 Task: In Heading Arial with underline. Font size of heading  '18'Font style of data Calibri. Font size of data  9Alignment of headline & data Align center. Fill color in heading,  RedFont color of data Black Apply border in Data No BorderIn the sheet  Calculation Spreadsheetbook
Action: Mouse moved to (19, 109)
Screenshot: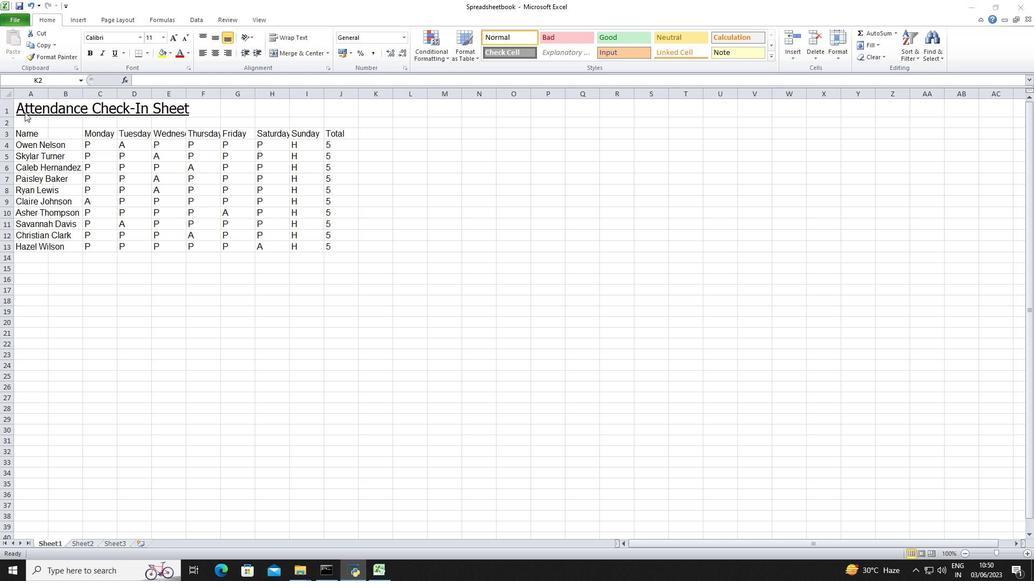 
Action: Mouse pressed left at (19, 109)
Screenshot: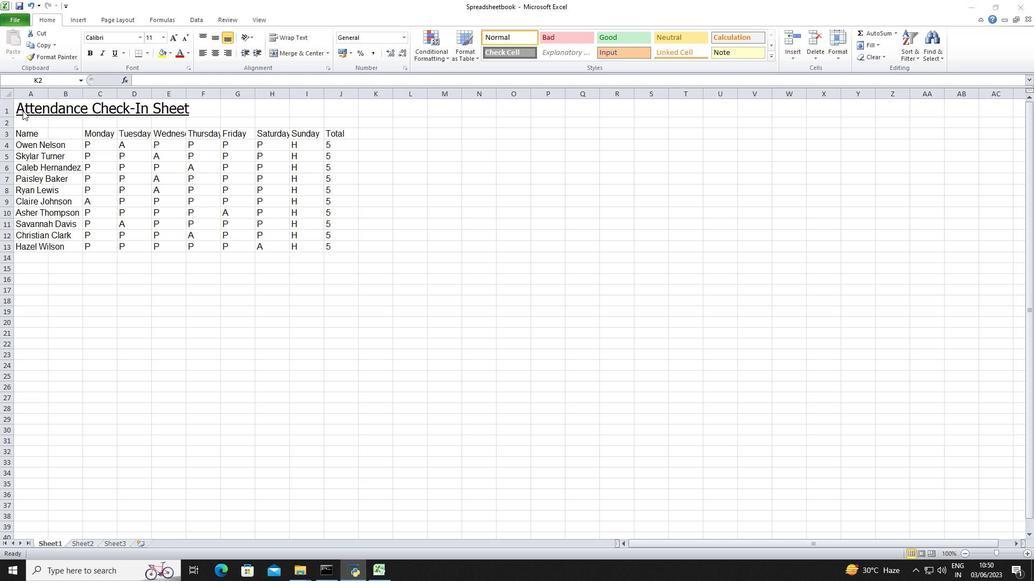 
Action: Mouse moved to (29, 106)
Screenshot: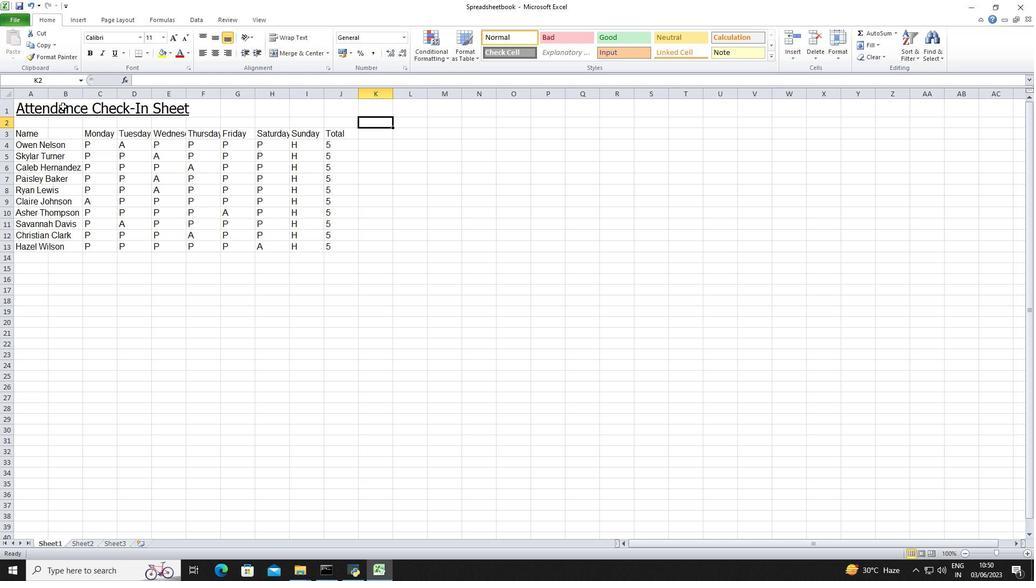 
Action: Mouse pressed left at (29, 106)
Screenshot: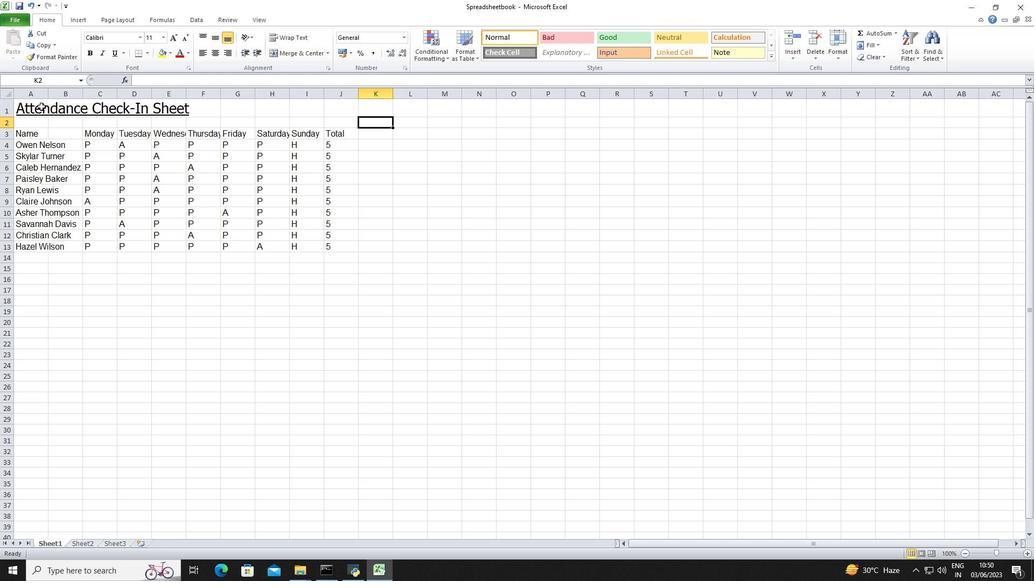 
Action: Mouse moved to (117, 37)
Screenshot: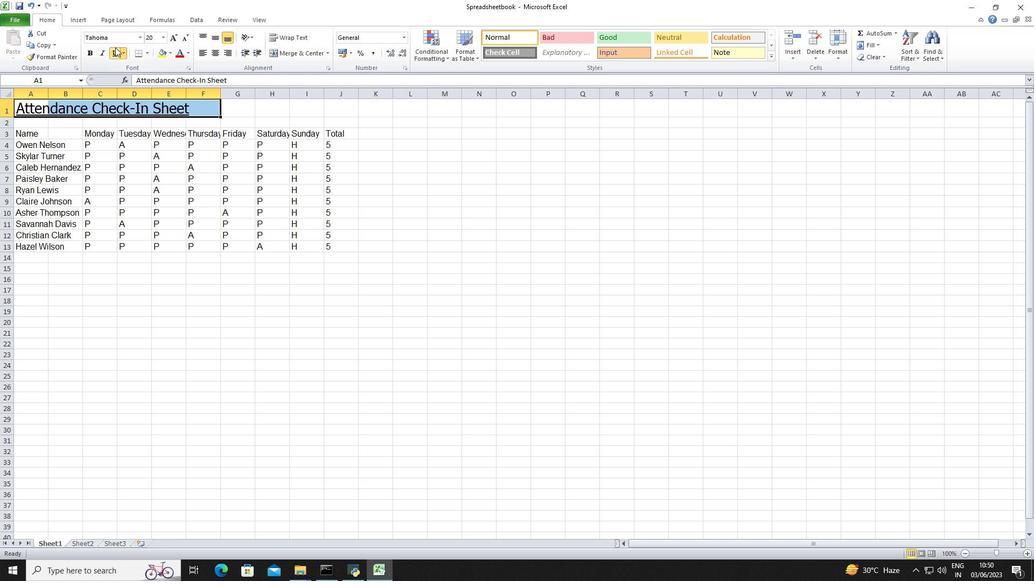 
Action: Mouse pressed left at (117, 37)
Screenshot: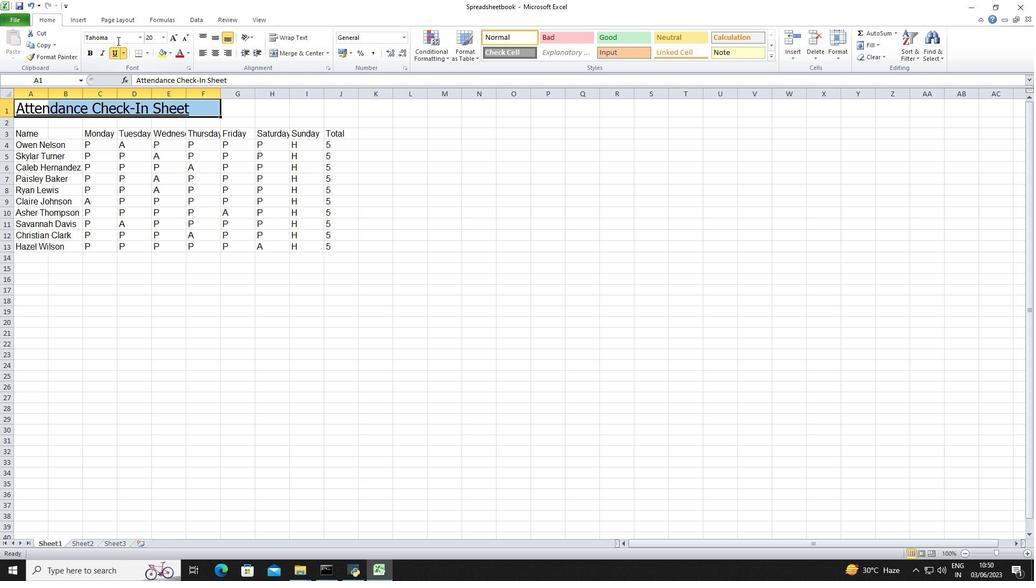 
Action: Key pressed <Key.shift>Arial
Screenshot: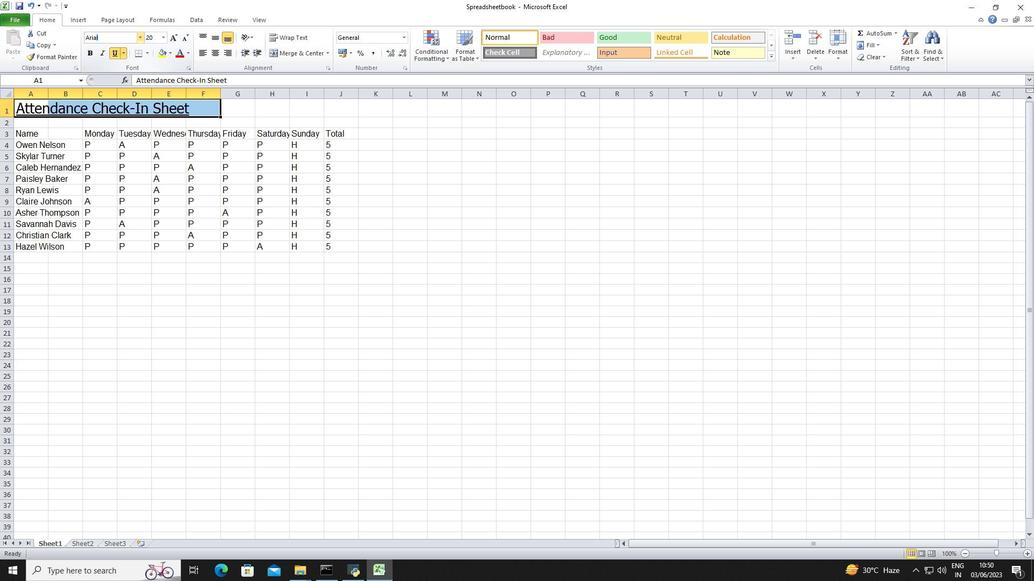 
Action: Mouse moved to (115, 54)
Screenshot: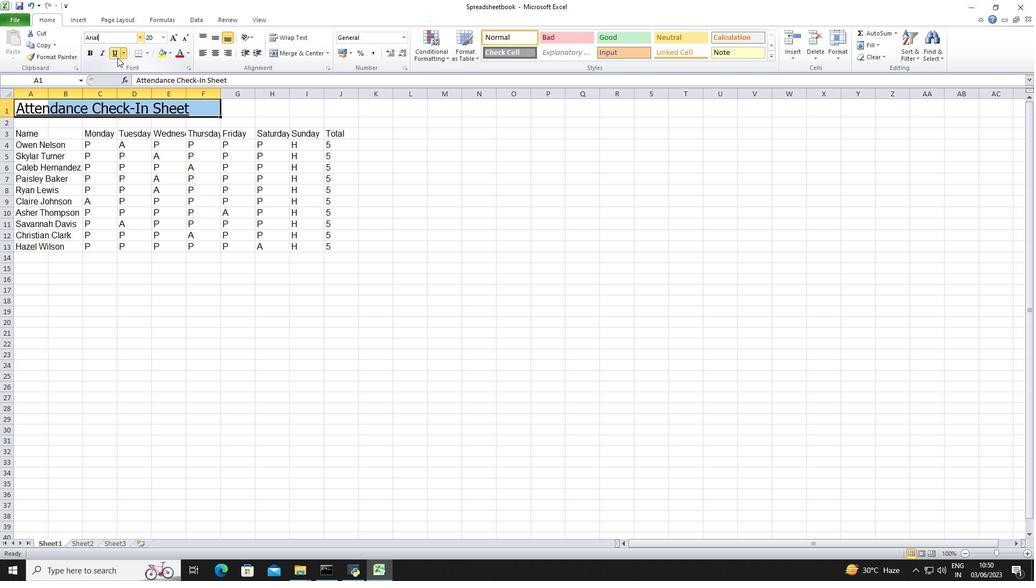 
Action: Mouse pressed left at (115, 54)
Screenshot: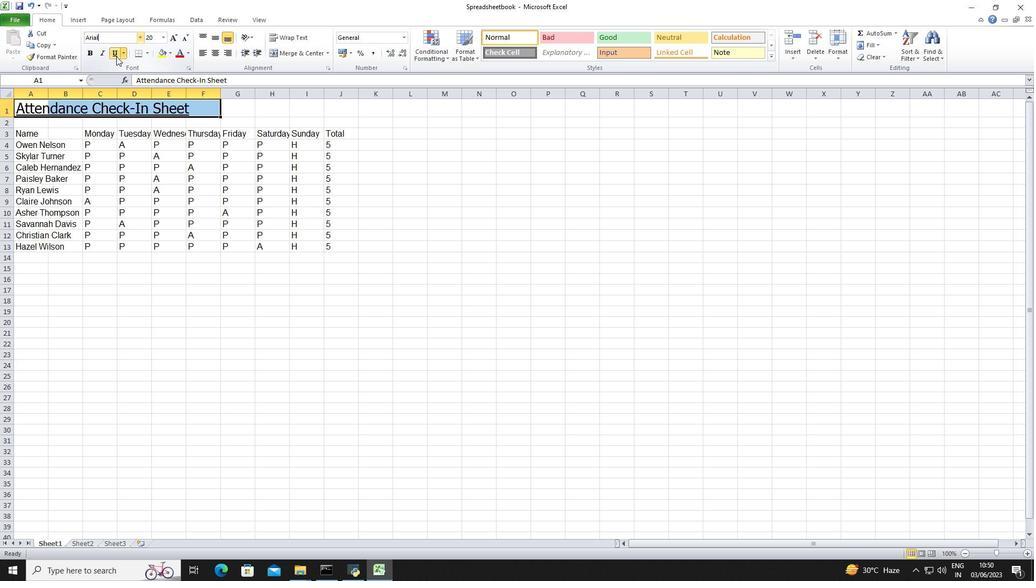 
Action: Mouse pressed left at (115, 54)
Screenshot: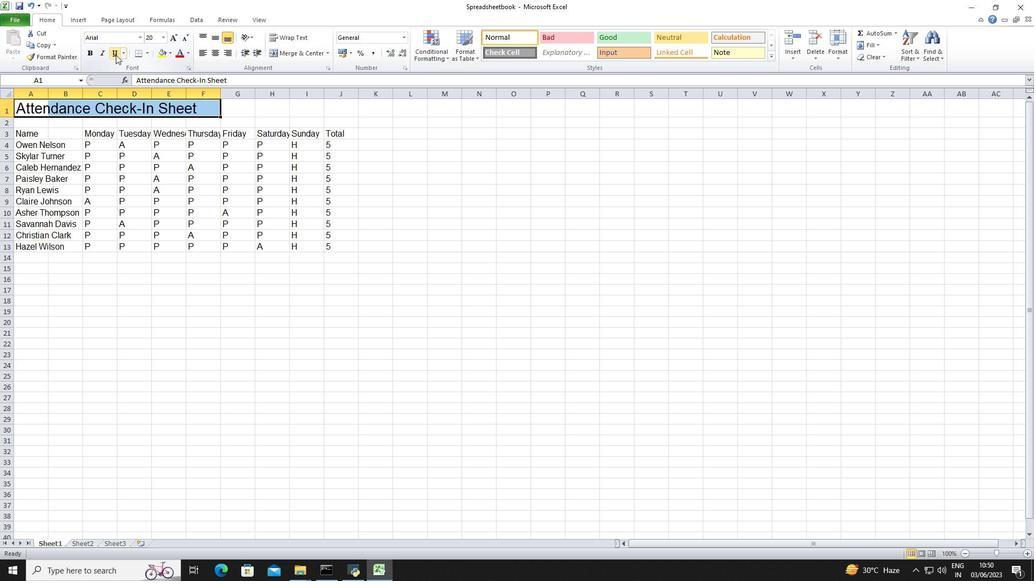
Action: Mouse moved to (163, 36)
Screenshot: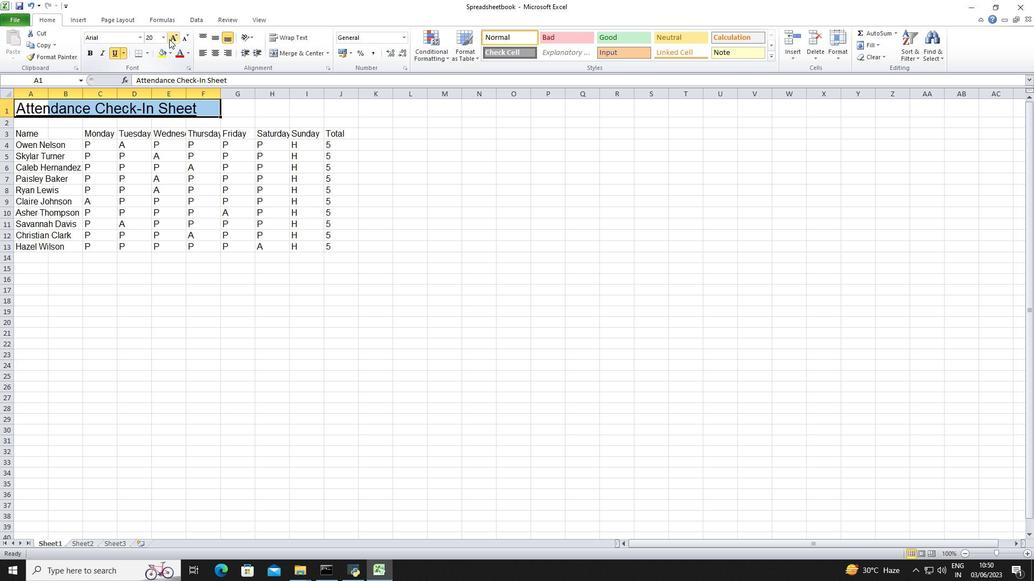 
Action: Mouse pressed left at (163, 36)
Screenshot: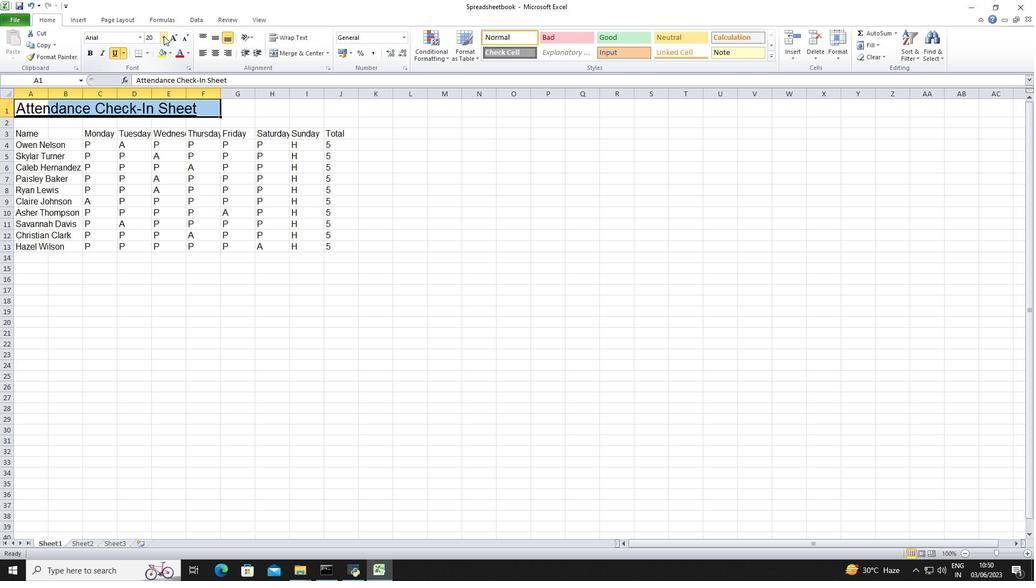 
Action: Mouse moved to (151, 110)
Screenshot: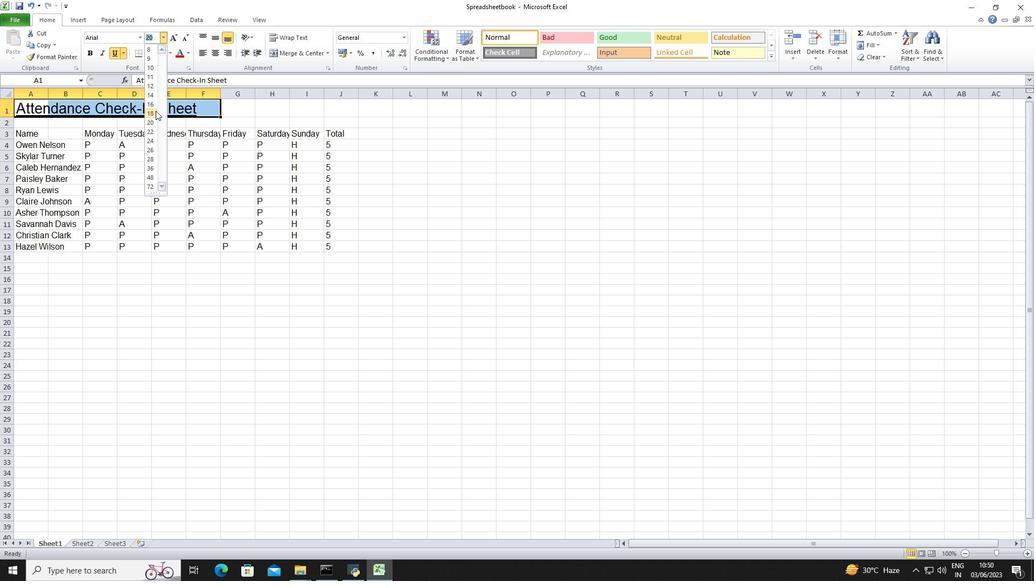 
Action: Mouse pressed left at (151, 110)
Screenshot: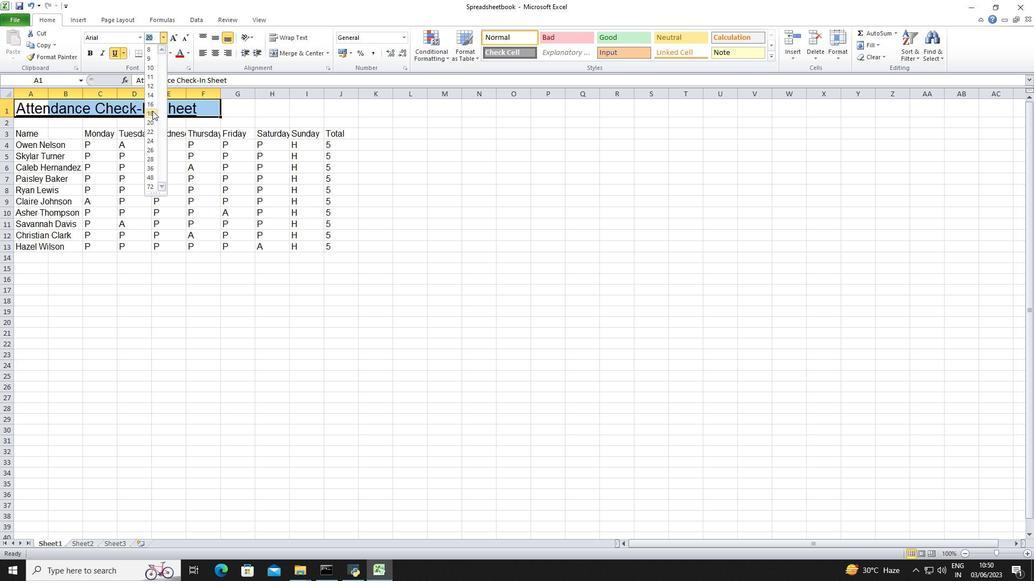 
Action: Mouse moved to (42, 134)
Screenshot: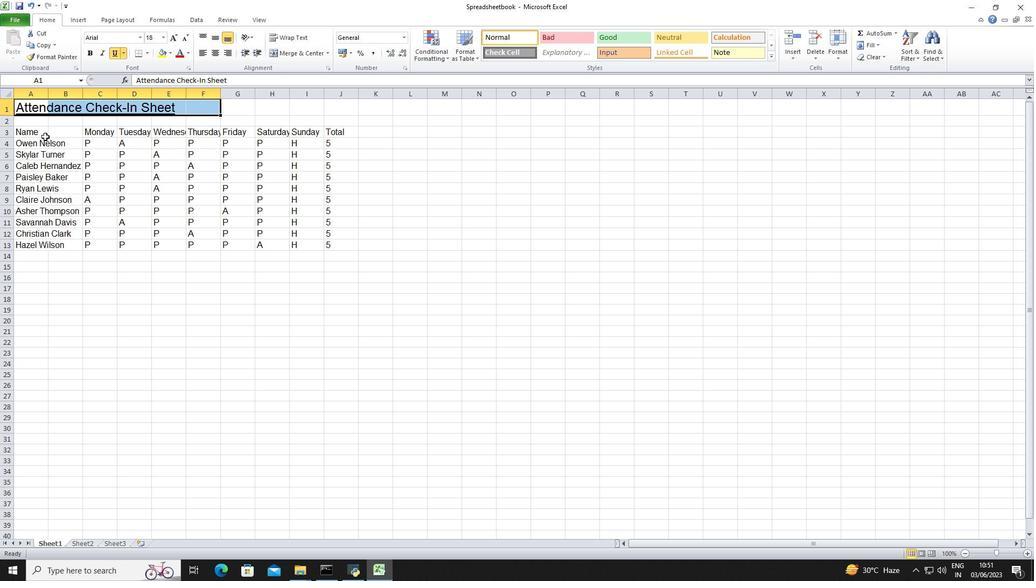 
Action: Mouse pressed left at (42, 134)
Screenshot: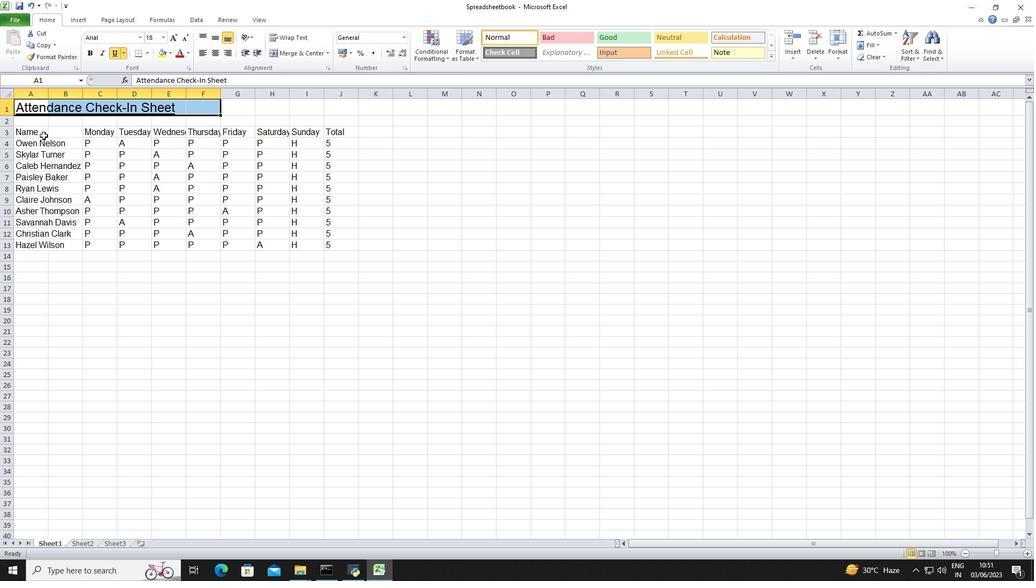 
Action: Mouse moved to (120, 35)
Screenshot: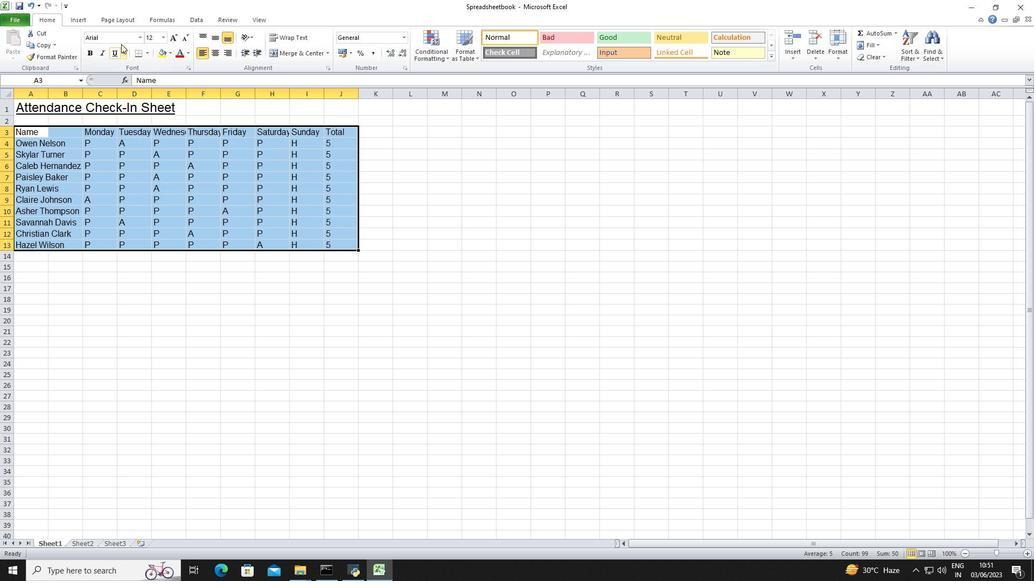 
Action: Mouse pressed left at (120, 35)
Screenshot: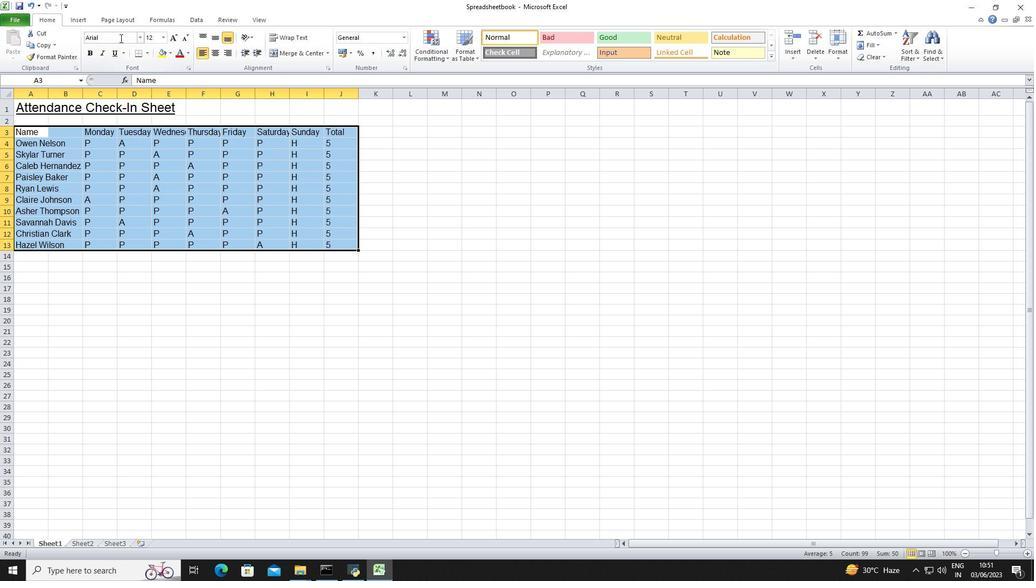 
Action: Key pressed <Key.shift>Calibri<Key.enter>
Screenshot: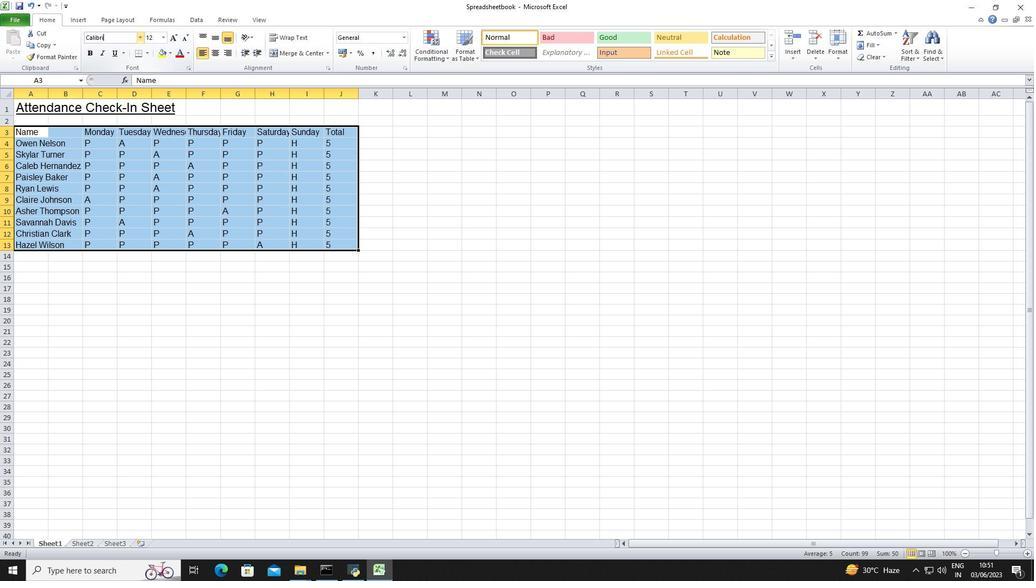 
Action: Mouse moved to (165, 39)
Screenshot: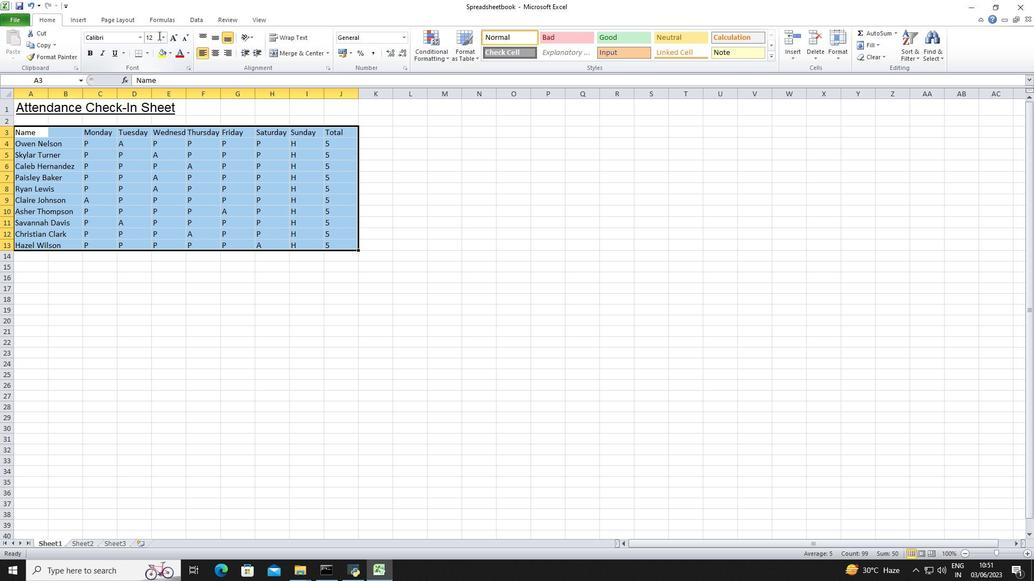 
Action: Mouse pressed left at (165, 39)
Screenshot: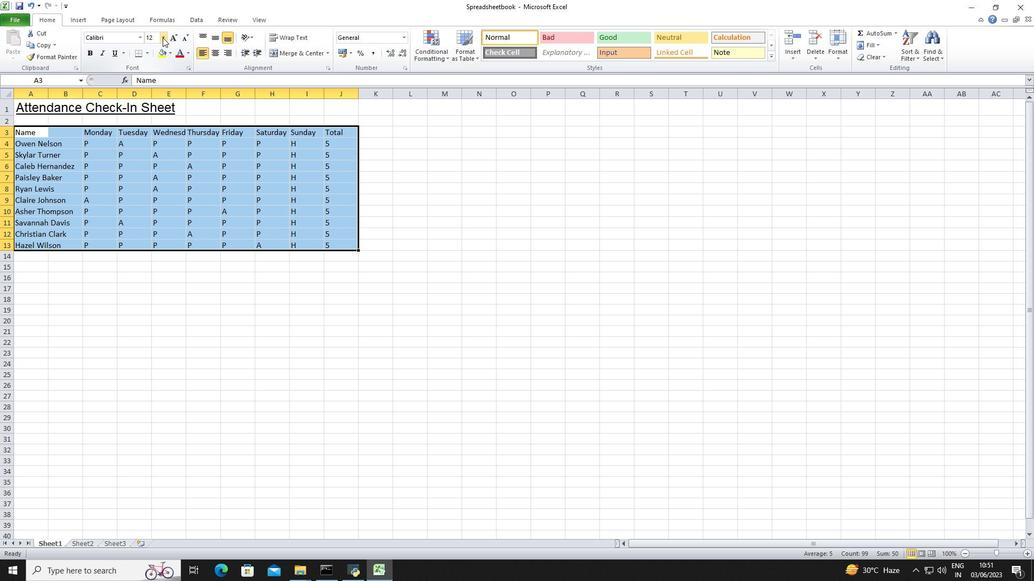 
Action: Mouse moved to (154, 59)
Screenshot: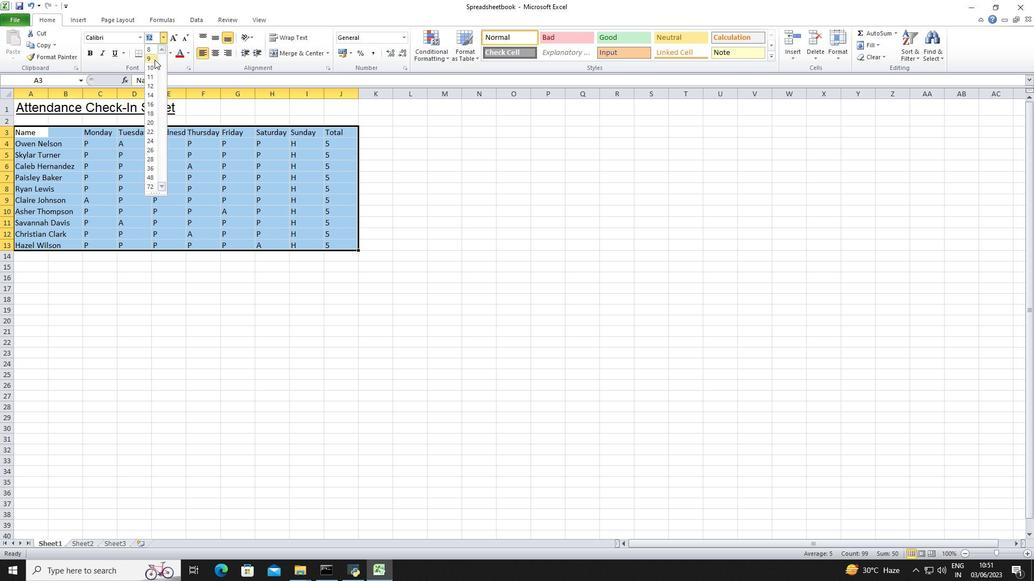 
Action: Mouse pressed left at (154, 59)
Screenshot: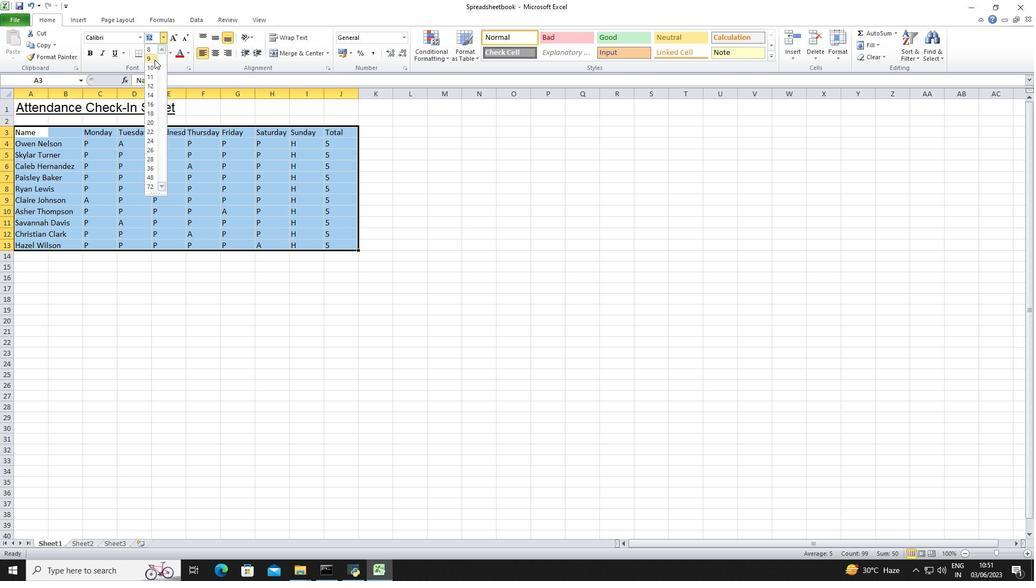 
Action: Mouse moved to (215, 54)
Screenshot: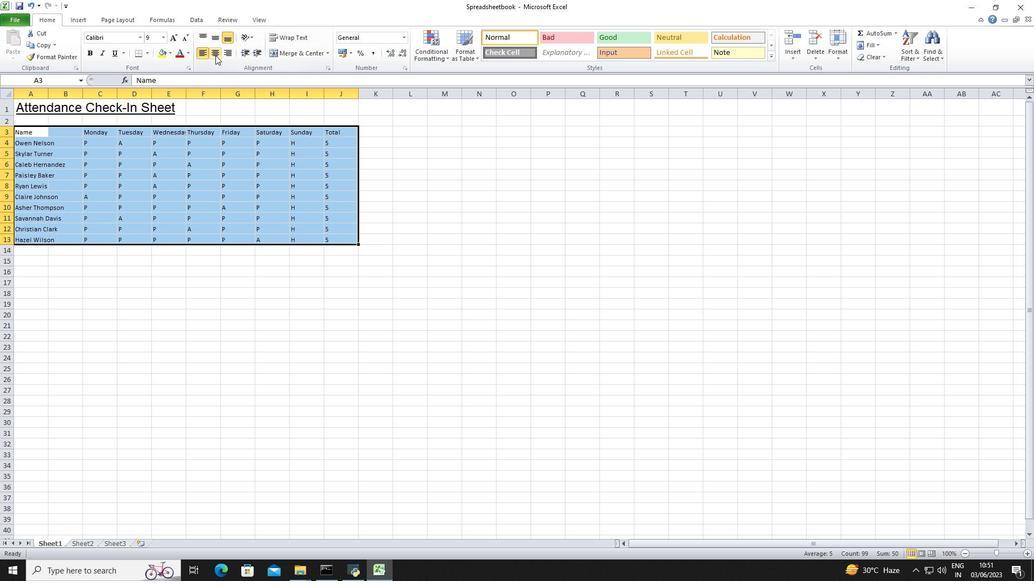 
Action: Mouse pressed left at (215, 54)
Screenshot: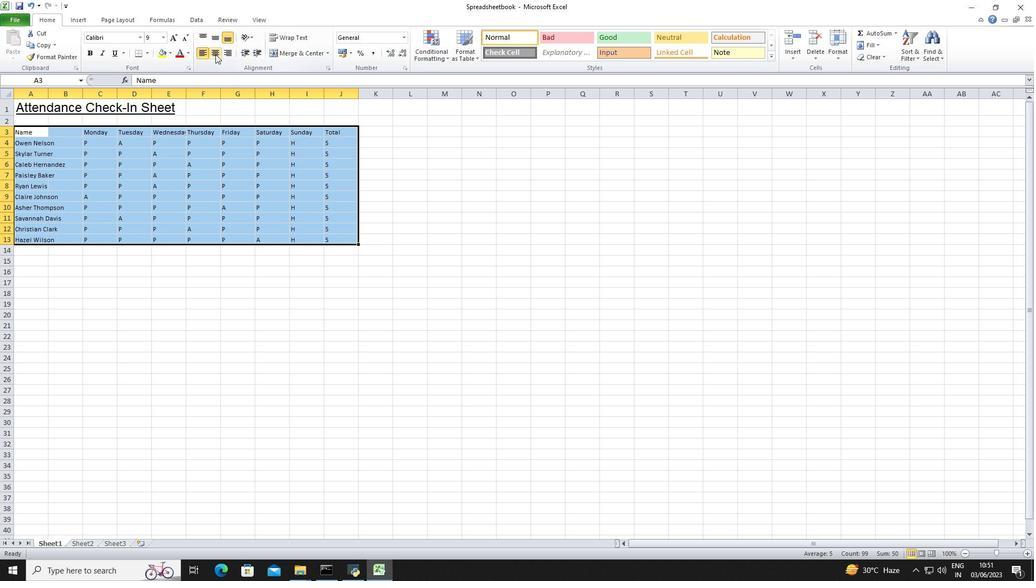 
Action: Mouse moved to (30, 108)
Screenshot: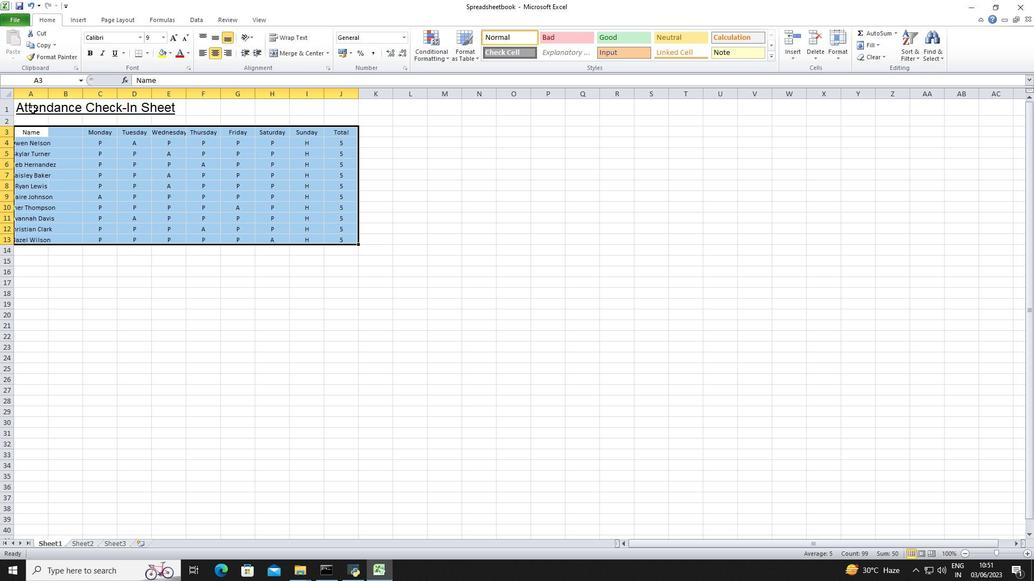 
Action: Mouse pressed left at (30, 108)
Screenshot: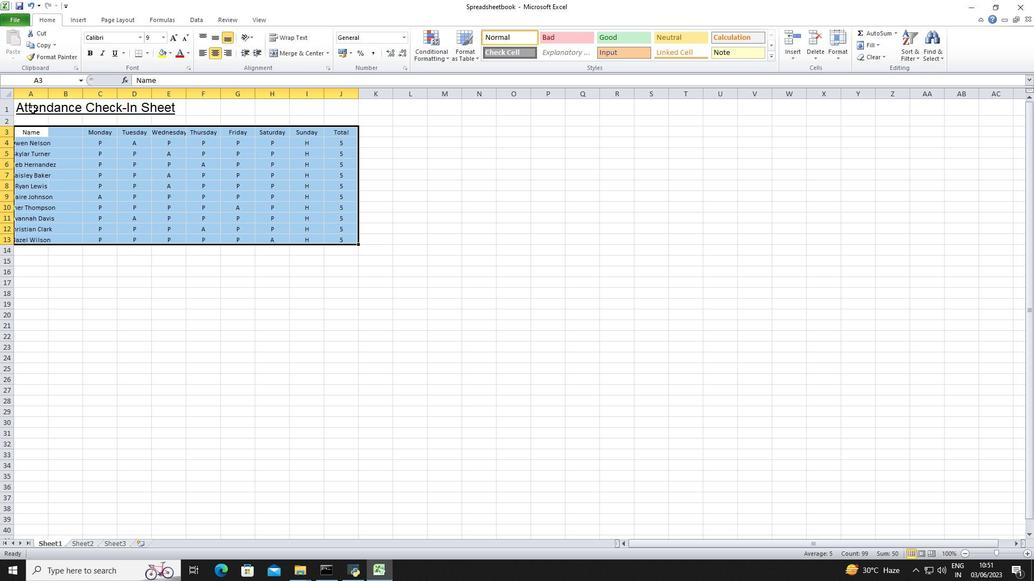 
Action: Mouse moved to (188, 55)
Screenshot: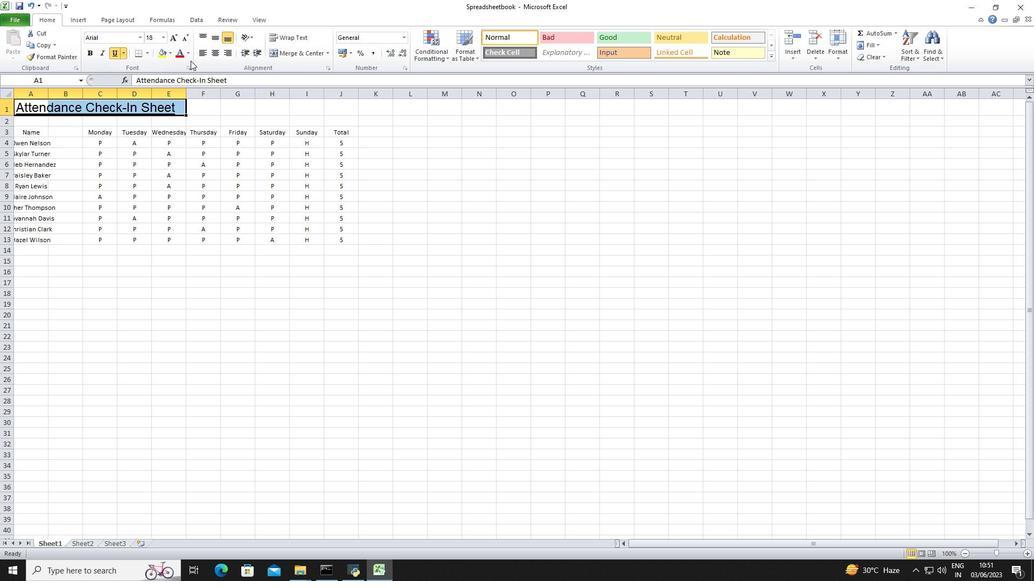 
Action: Mouse pressed left at (188, 55)
Screenshot: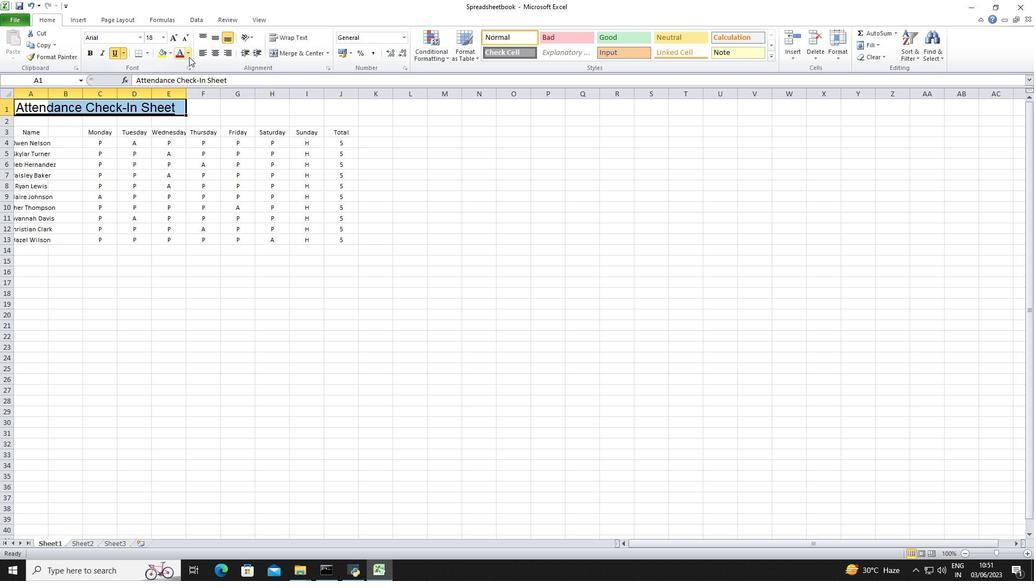 
Action: Mouse moved to (186, 145)
Screenshot: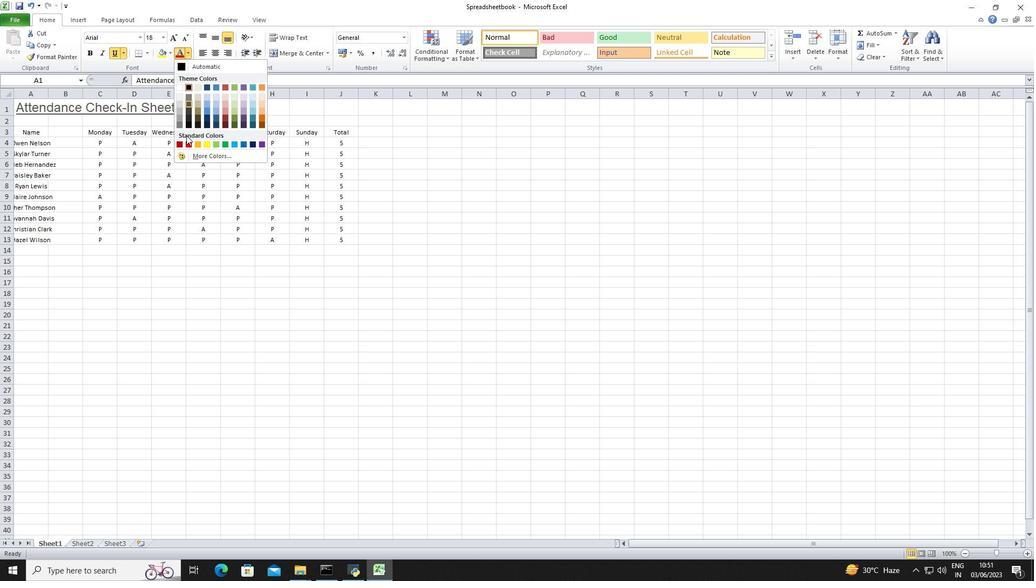 
Action: Mouse pressed left at (186, 145)
Screenshot: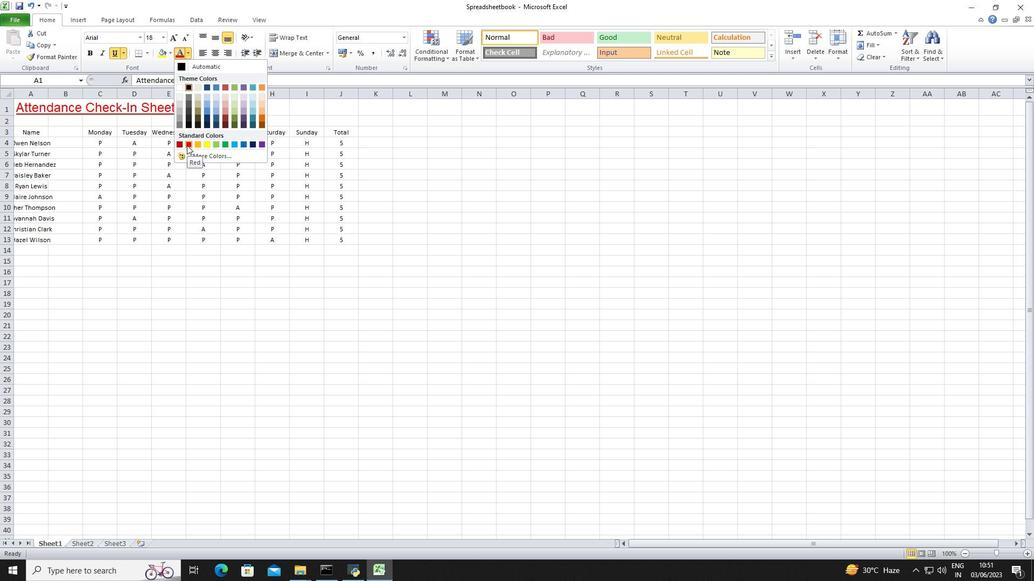 
Action: Mouse moved to (37, 134)
Screenshot: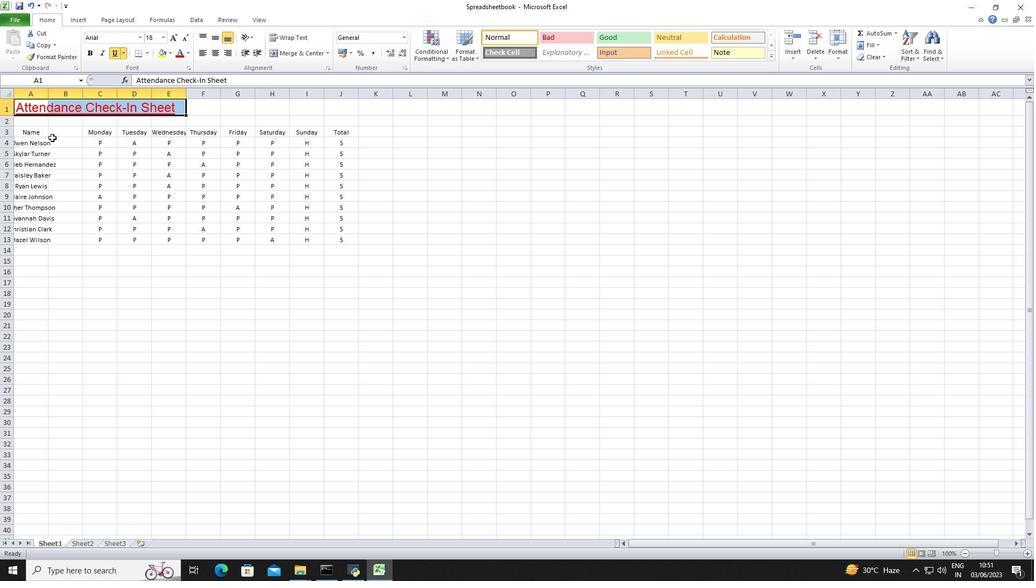 
Action: Mouse pressed left at (37, 134)
Screenshot: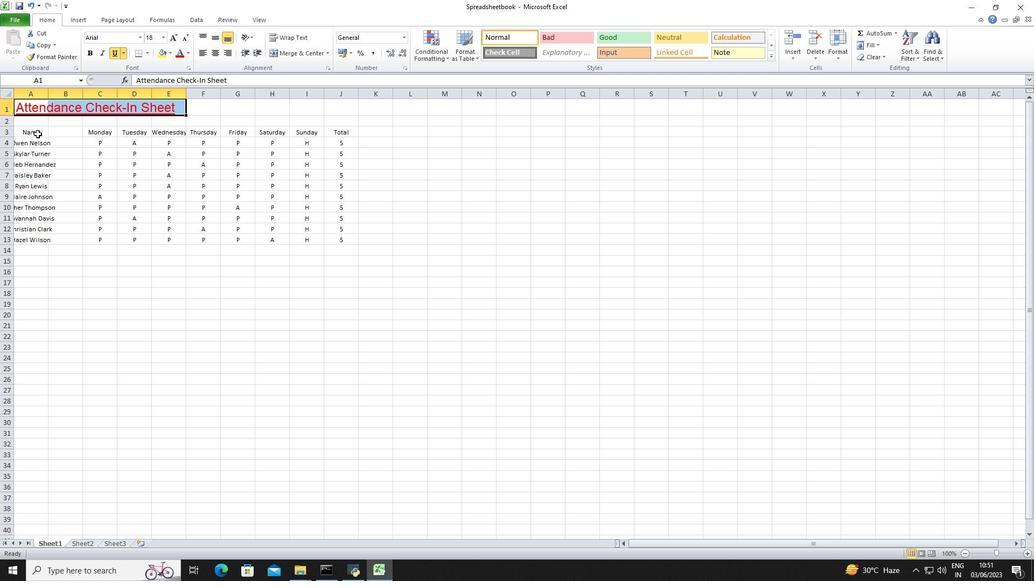 
Action: Mouse moved to (187, 56)
Screenshot: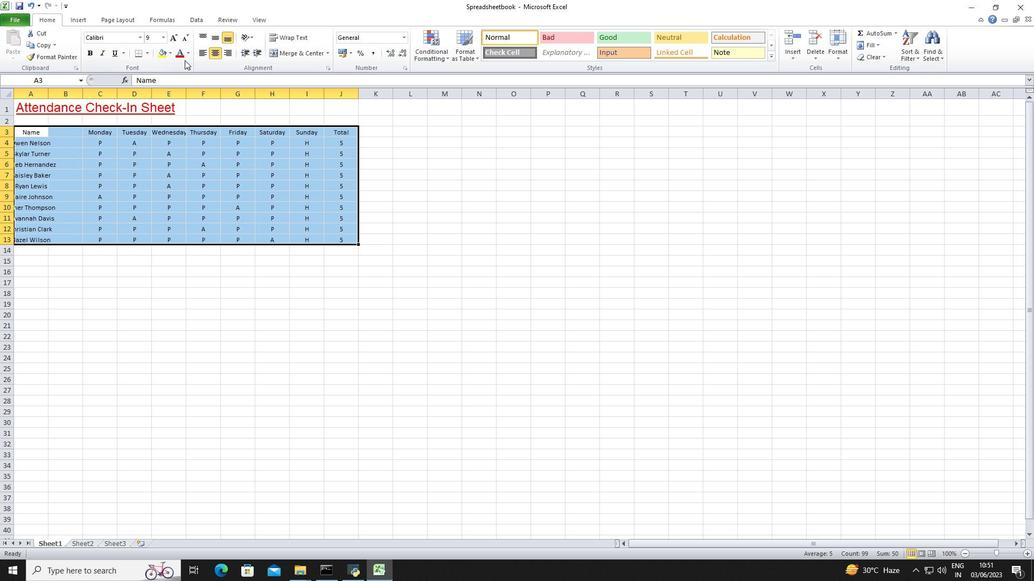 
Action: Mouse pressed left at (187, 56)
Screenshot: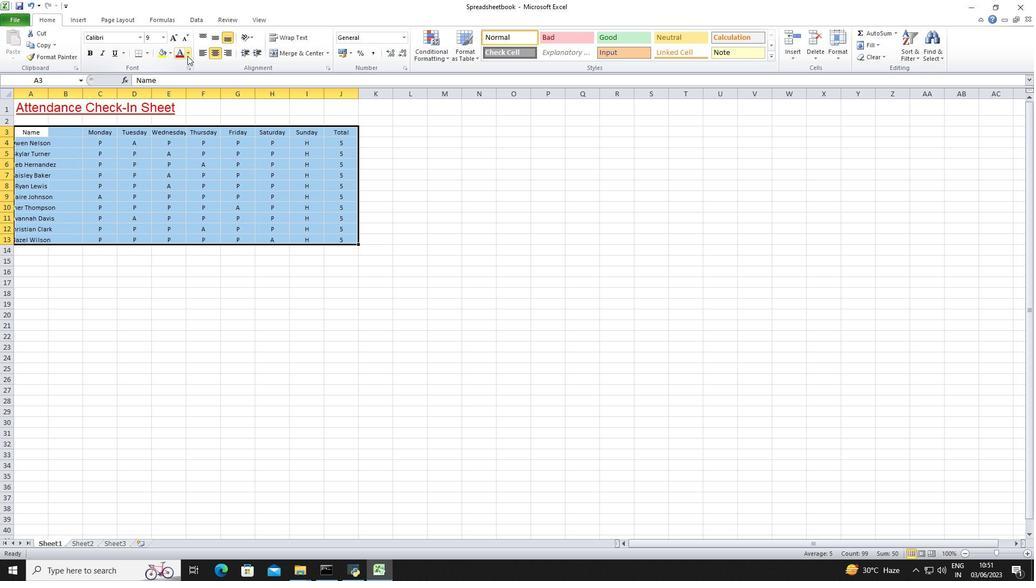 
Action: Mouse moved to (178, 66)
Screenshot: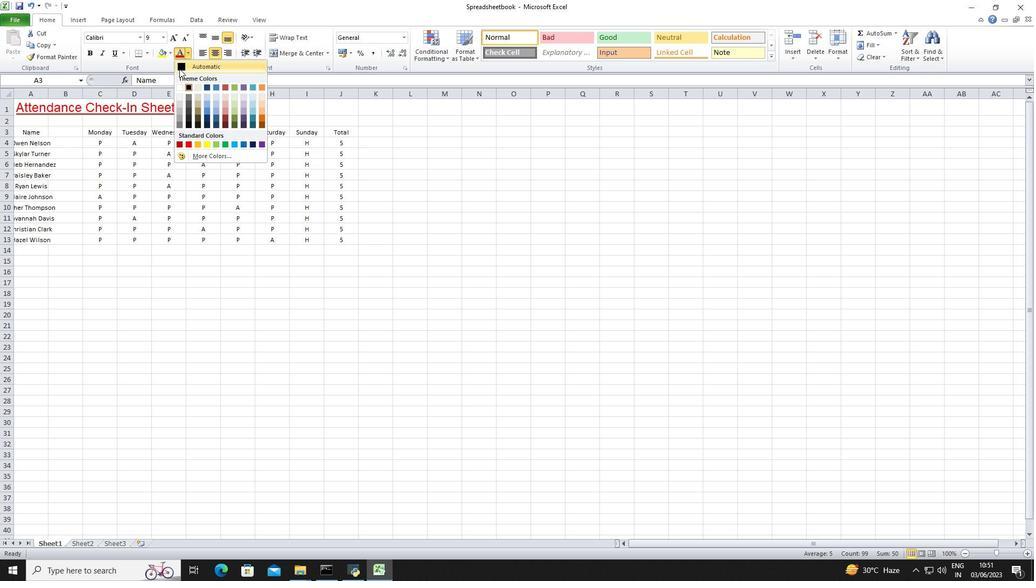 
Action: Mouse pressed left at (178, 66)
Screenshot: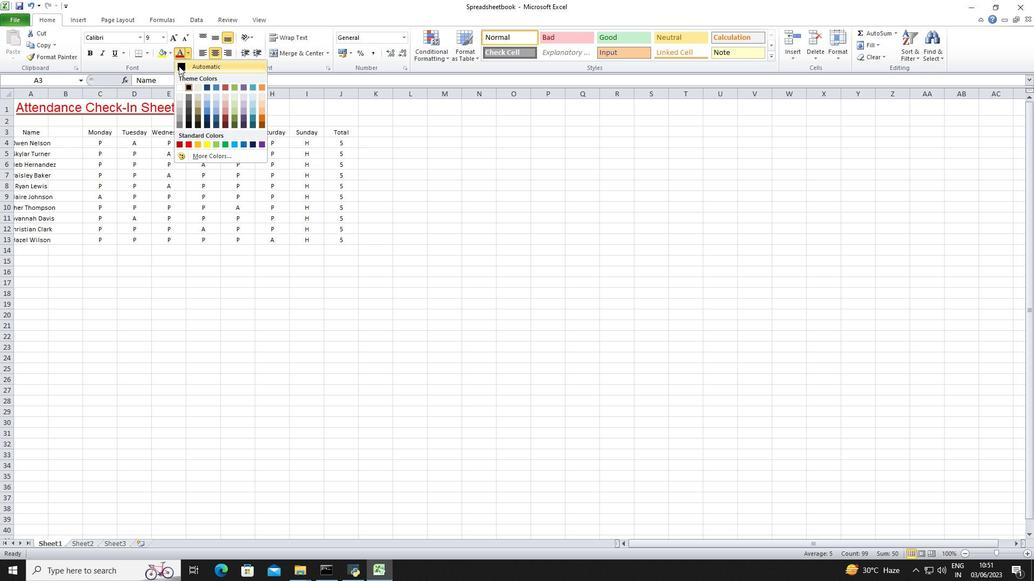 
Action: Mouse moved to (376, 236)
Screenshot: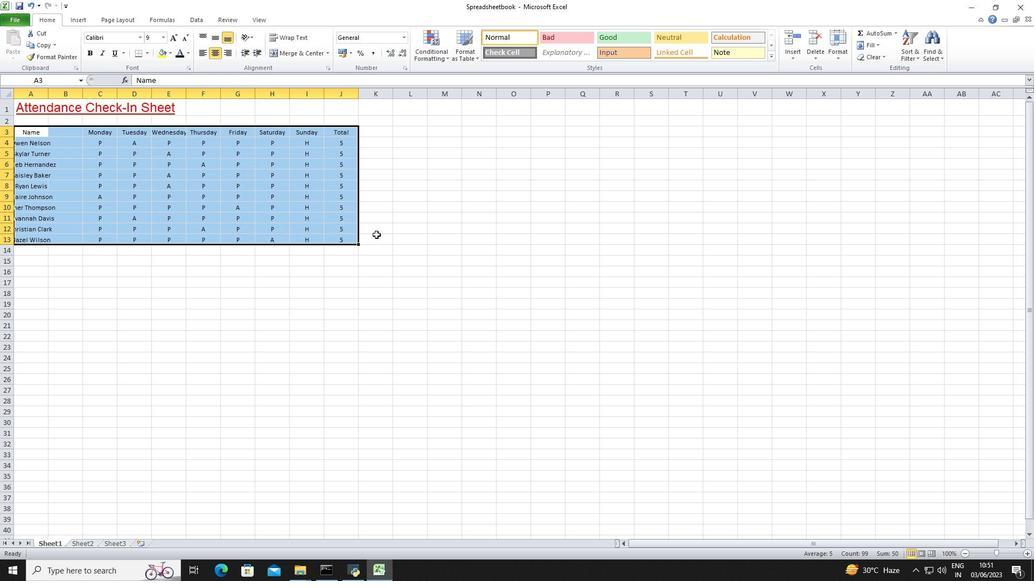 
Action: Mouse pressed left at (376, 236)
Screenshot: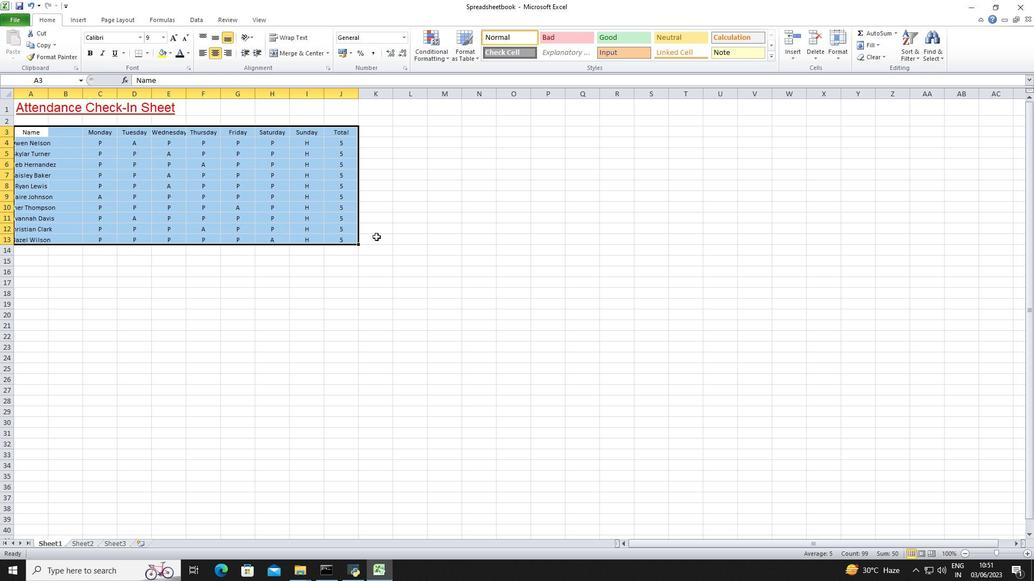 
Action: Mouse moved to (40, 133)
Screenshot: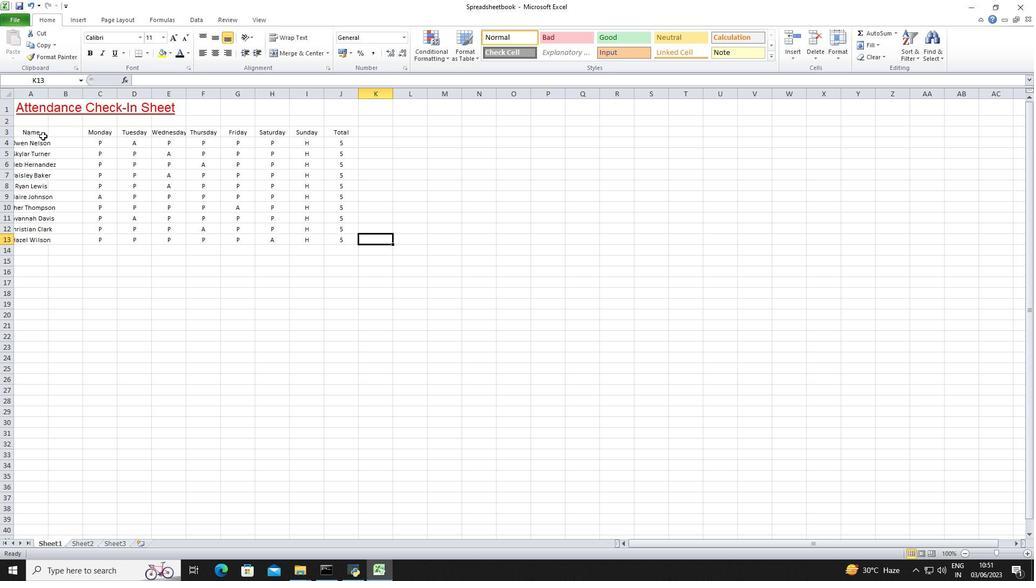 
Action: Mouse pressed left at (40, 133)
Screenshot: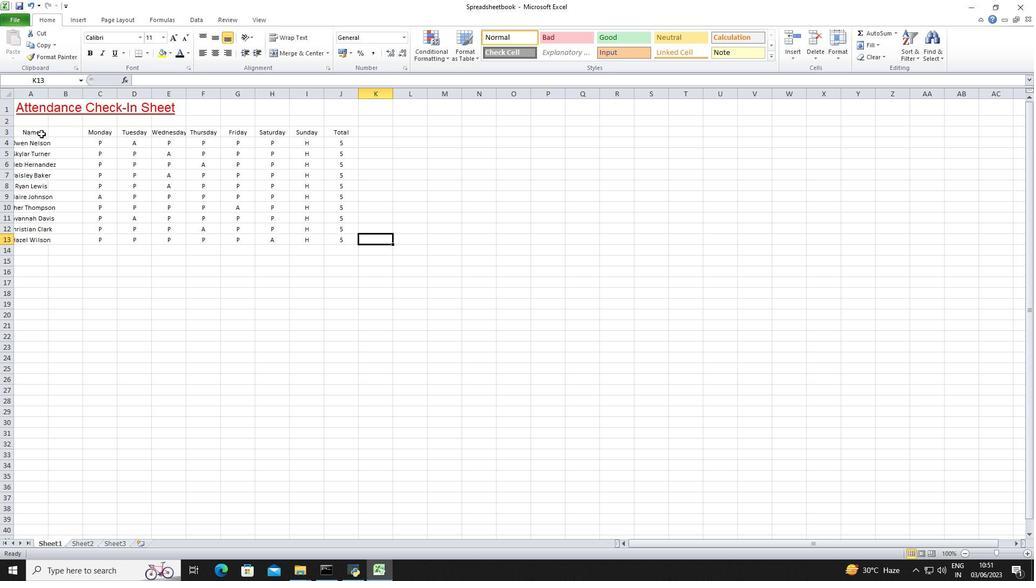 
Action: Mouse moved to (147, 56)
Screenshot: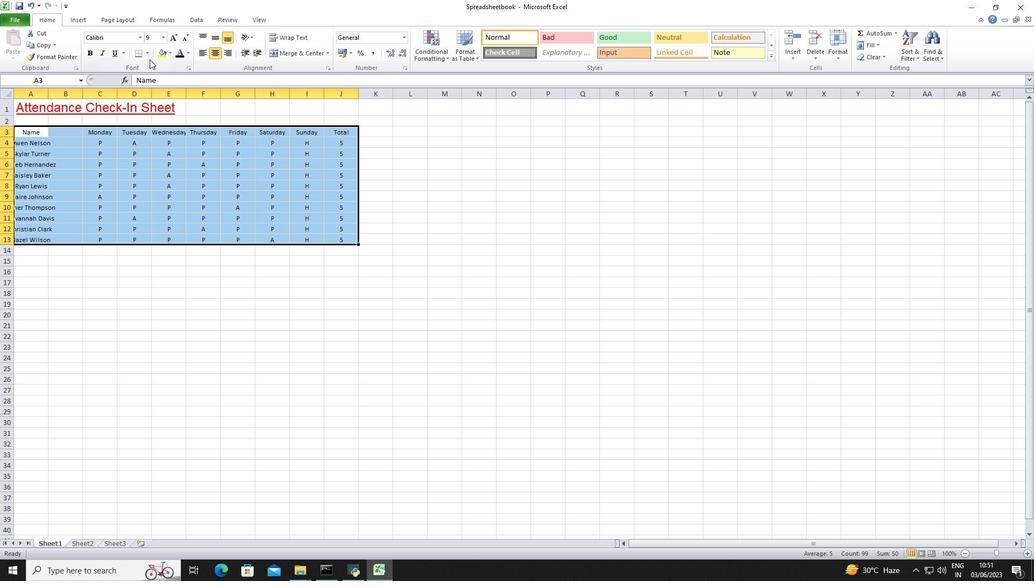 
Action: Mouse pressed left at (147, 56)
Screenshot: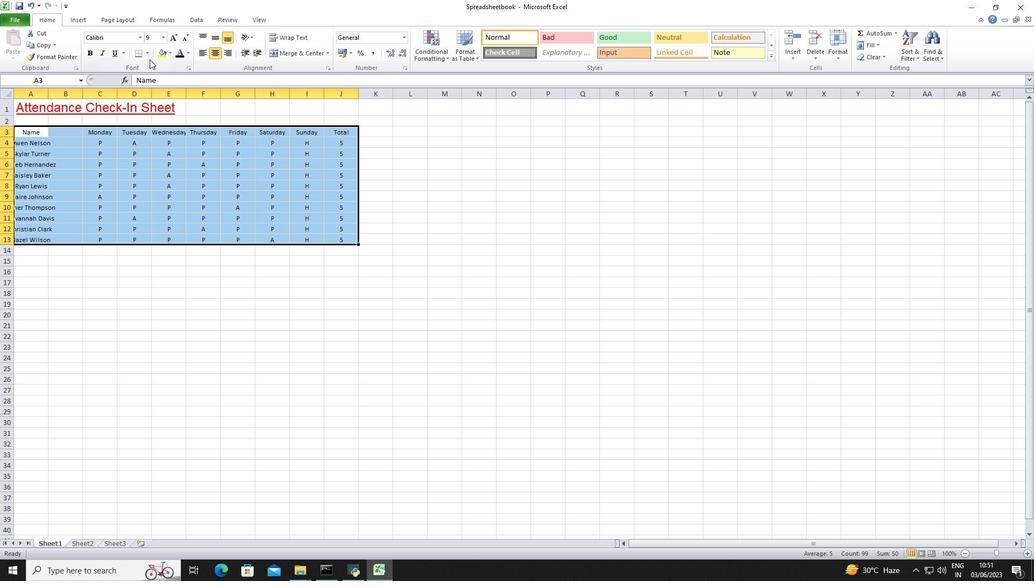 
Action: Mouse moved to (170, 126)
Screenshot: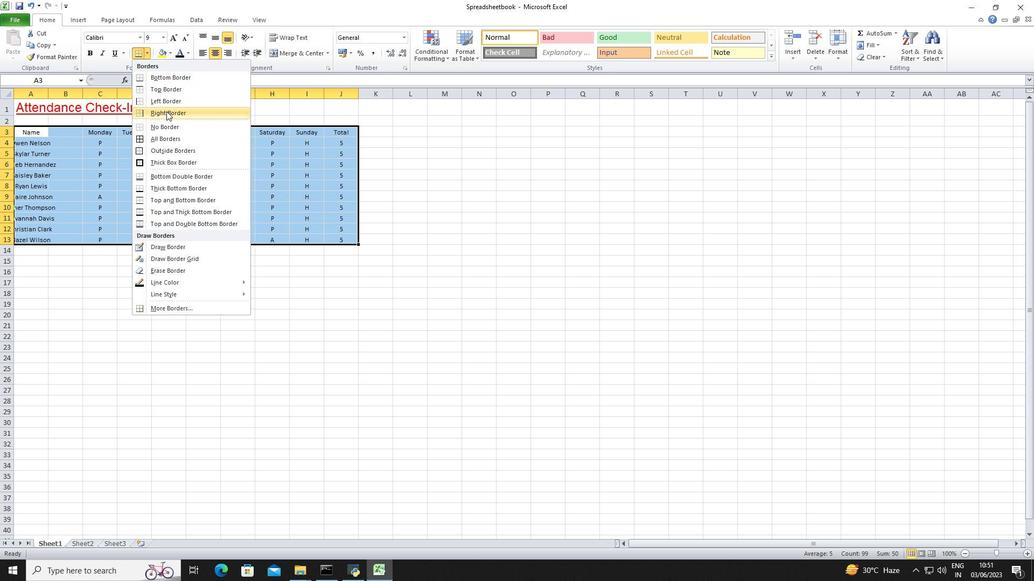 
Action: Mouse pressed left at (170, 126)
Screenshot: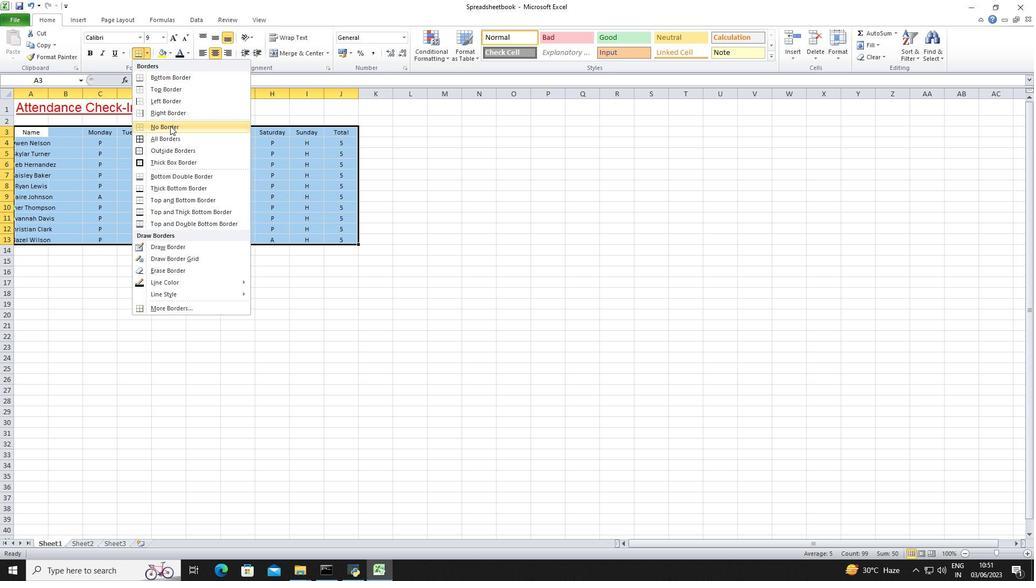 
Action: Mouse moved to (373, 136)
Screenshot: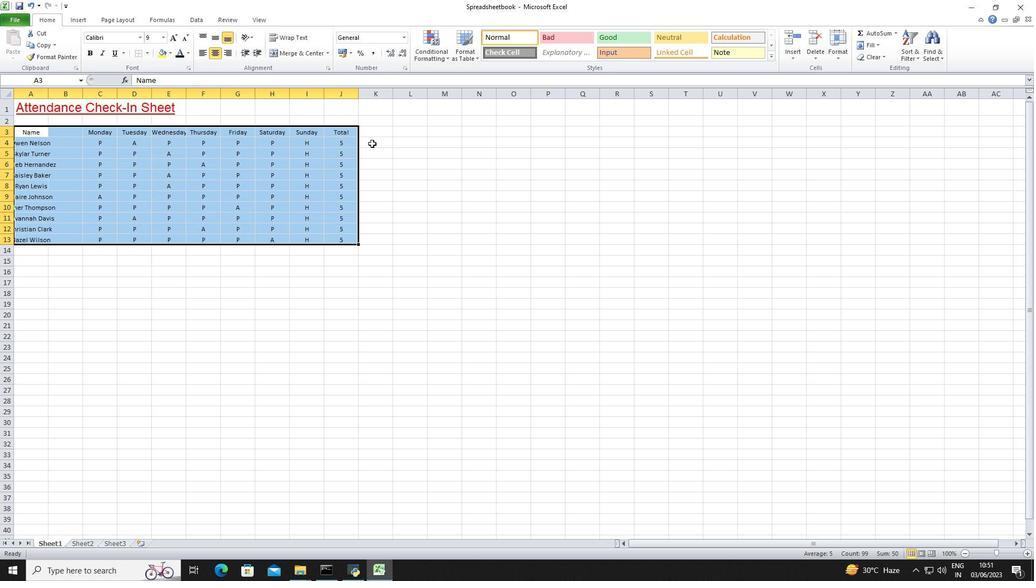 
Action: Mouse pressed left at (373, 136)
Screenshot: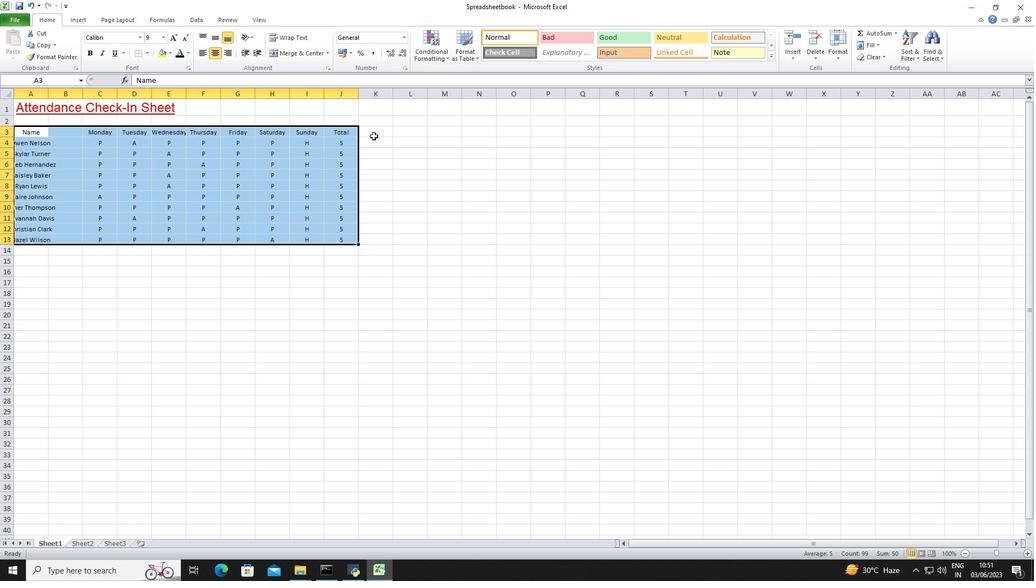 
